 Task: Look for properties with hot hub in San Antonio.
Action: Mouse moved to (976, 109)
Screenshot: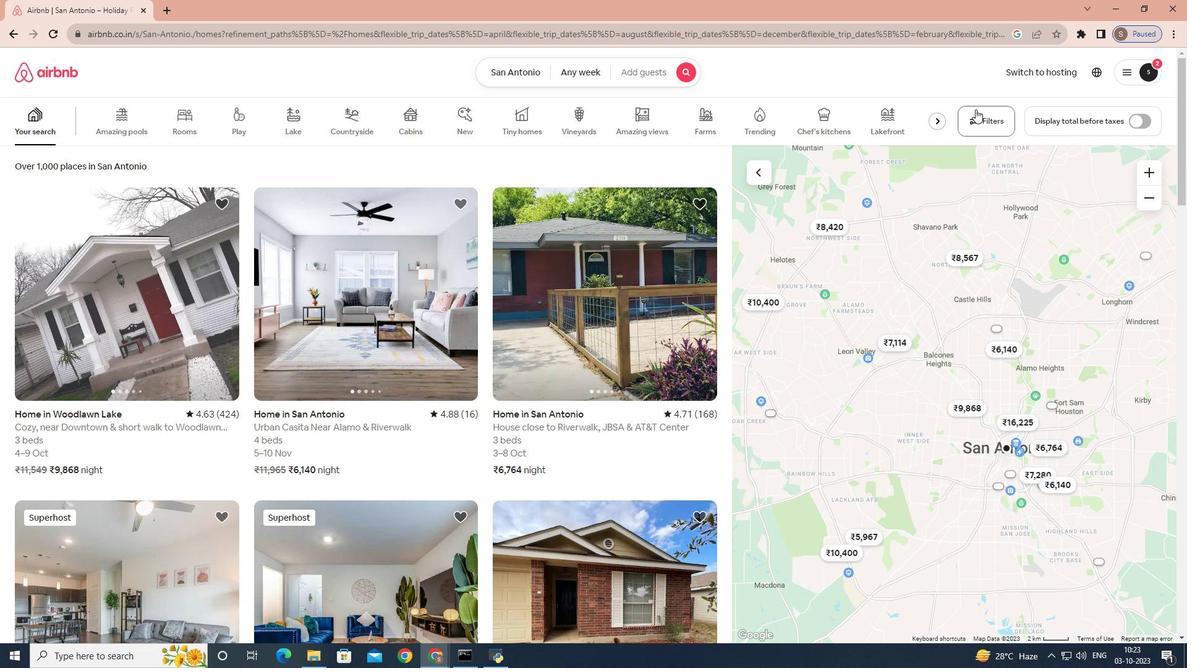 
Action: Mouse pressed left at (976, 109)
Screenshot: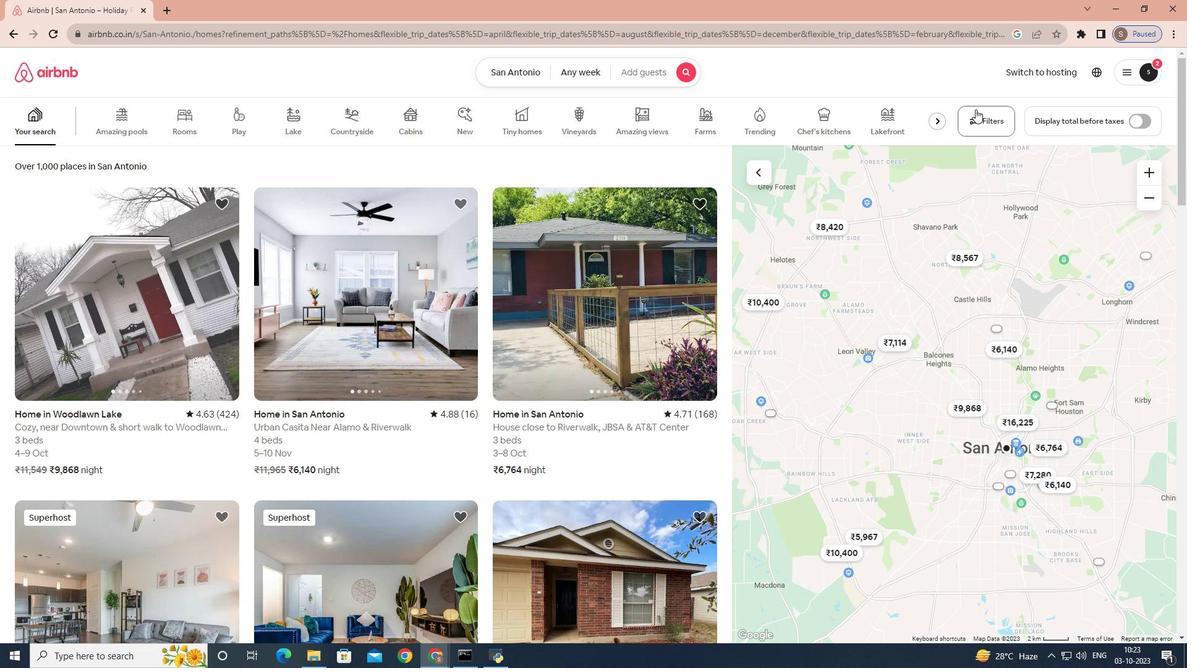 
Action: Mouse moved to (734, 194)
Screenshot: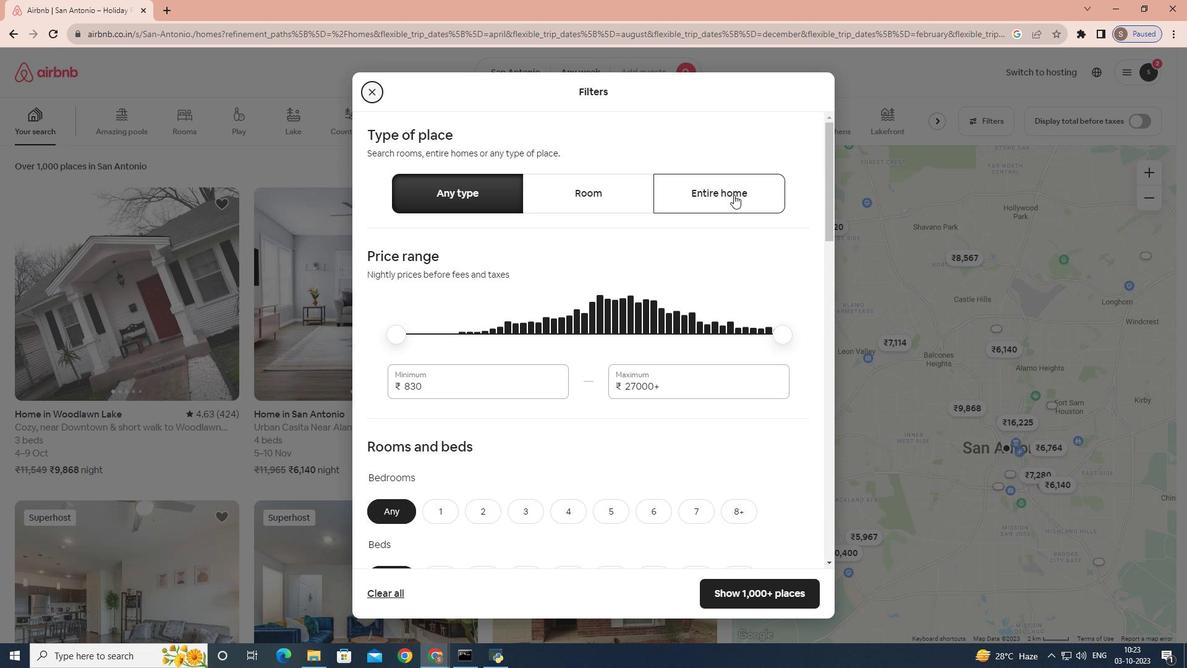 
Action: Mouse pressed left at (734, 194)
Screenshot: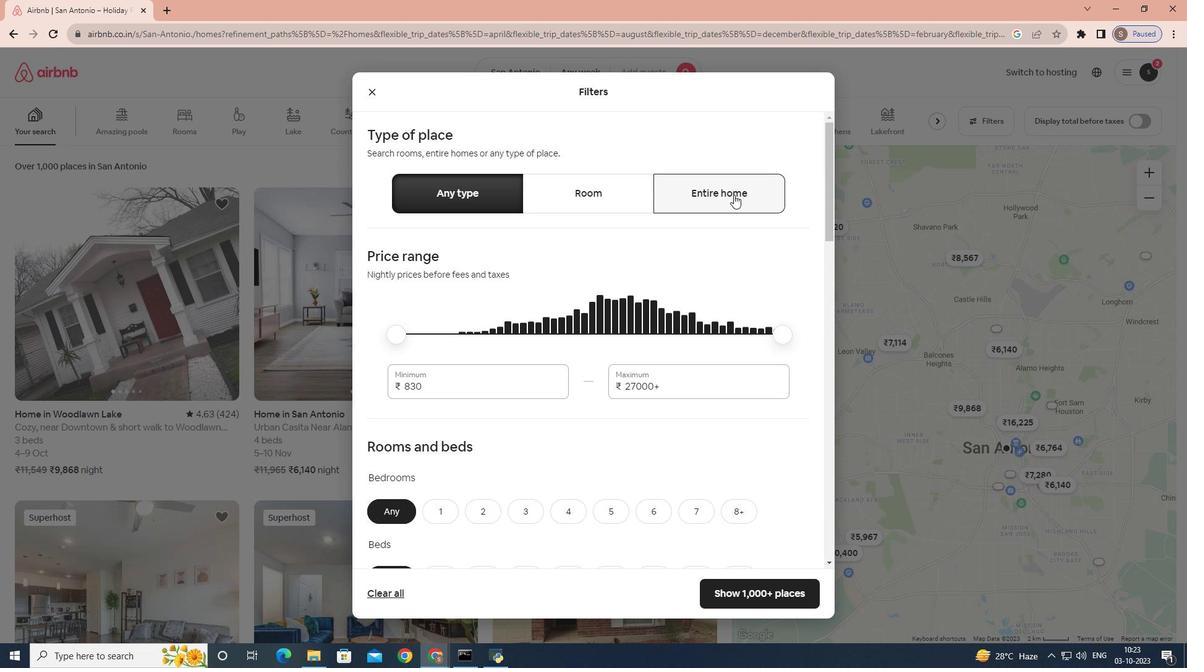 
Action: Mouse moved to (679, 236)
Screenshot: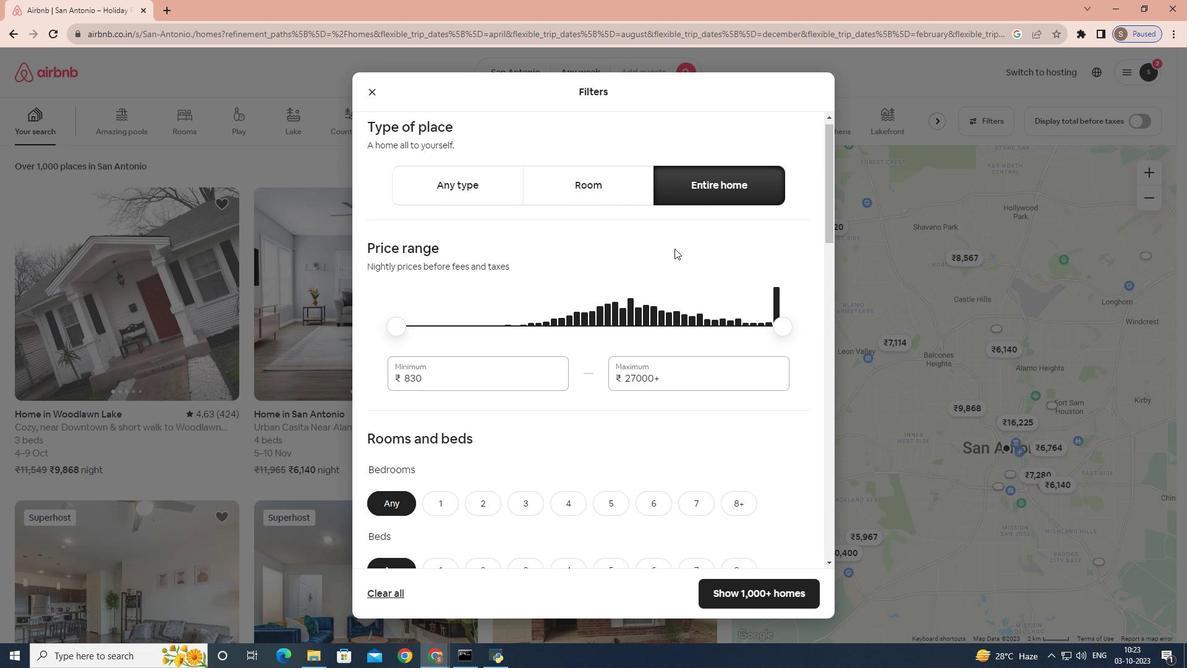 
Action: Mouse scrolled (679, 236) with delta (0, 0)
Screenshot: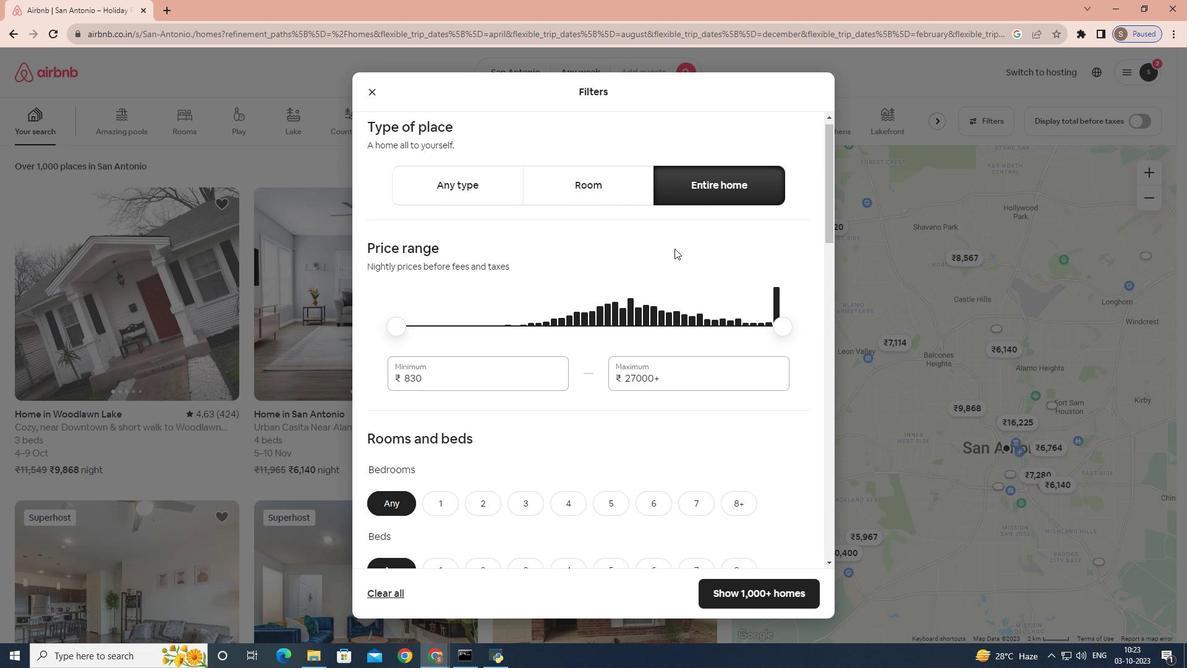
Action: Mouse moved to (676, 243)
Screenshot: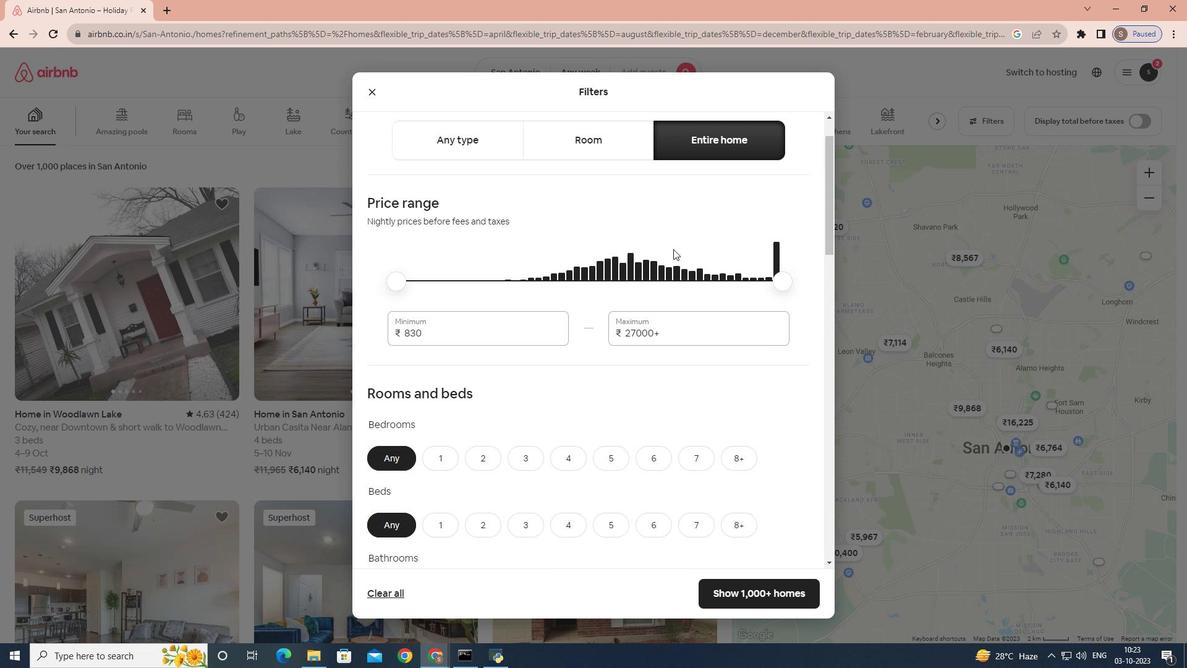 
Action: Mouse scrolled (676, 242) with delta (0, 0)
Screenshot: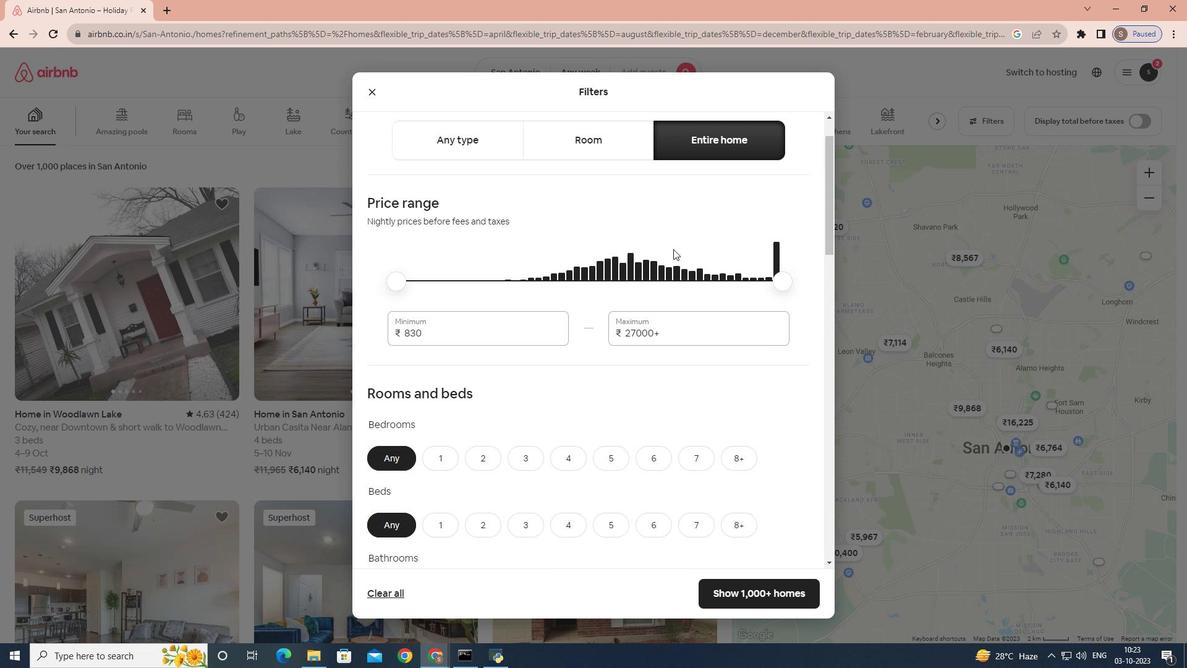 
Action: Mouse moved to (674, 248)
Screenshot: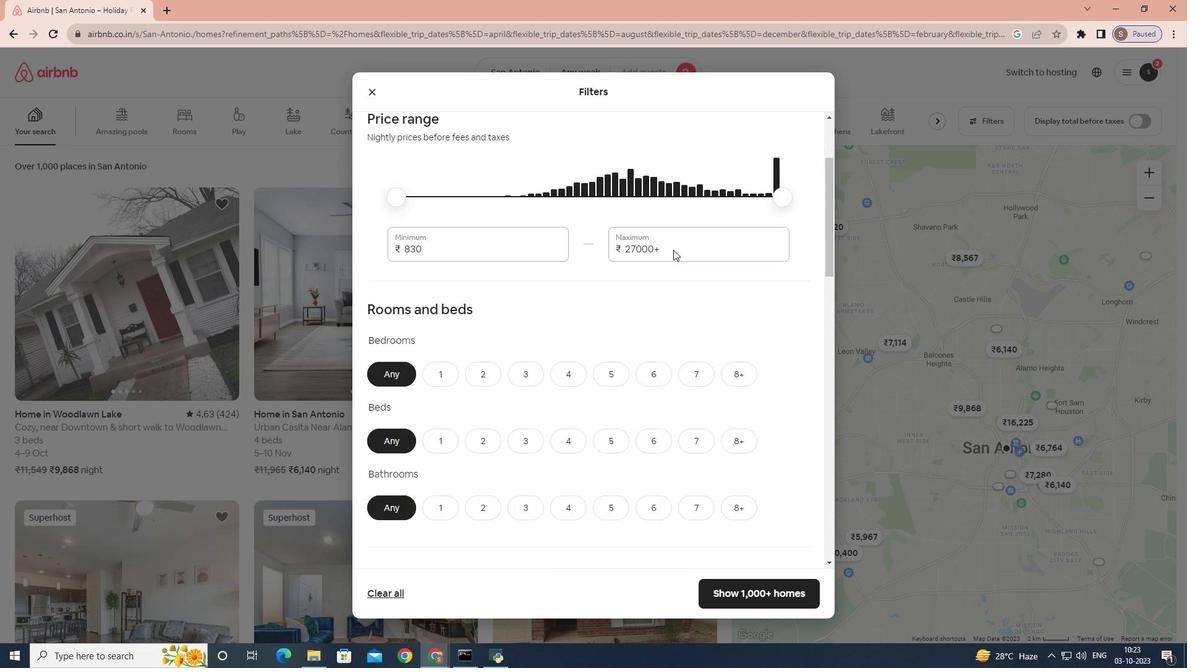 
Action: Mouse scrolled (674, 248) with delta (0, 0)
Screenshot: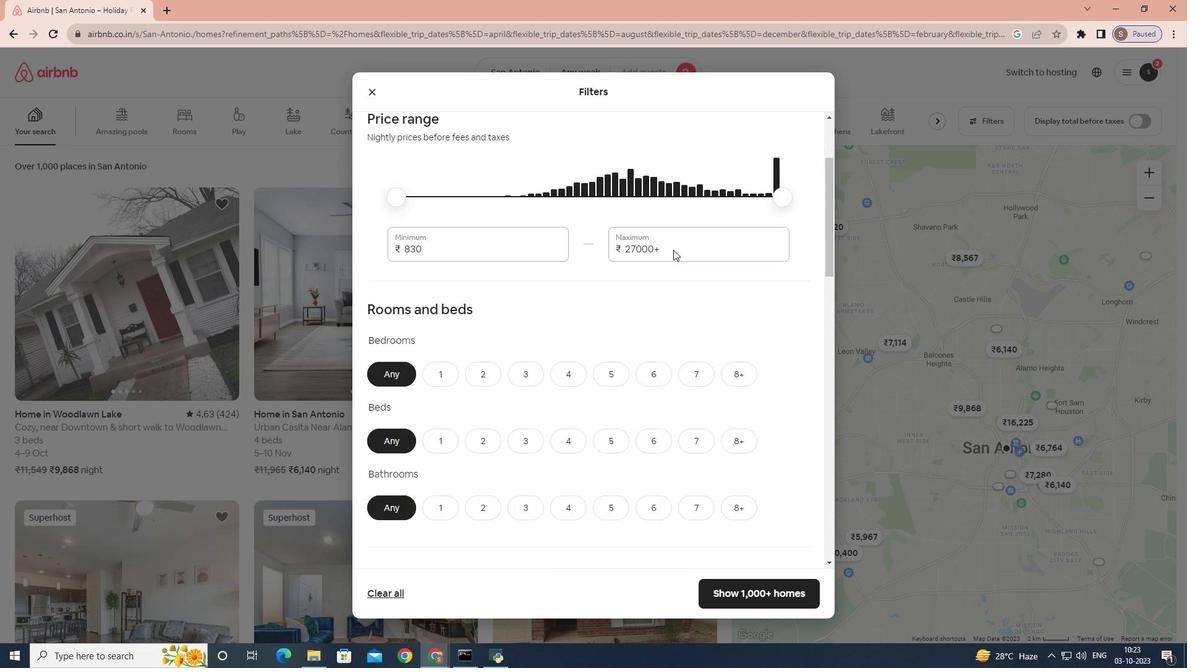 
Action: Mouse moved to (673, 249)
Screenshot: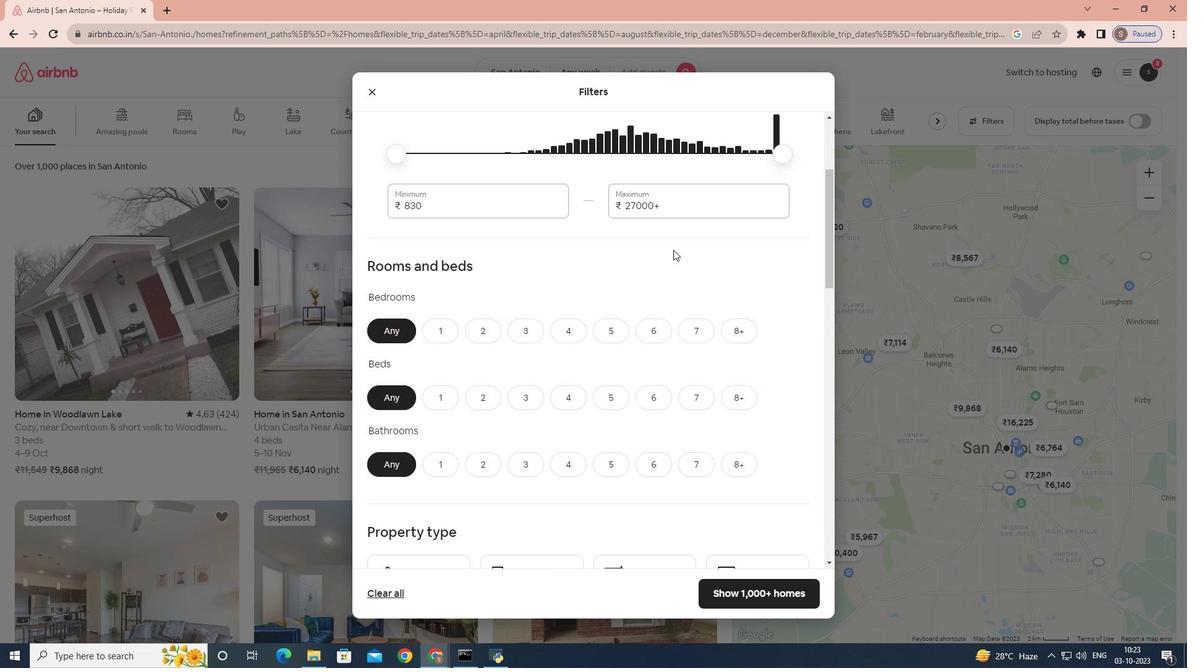 
Action: Mouse scrolled (673, 249) with delta (0, 0)
Screenshot: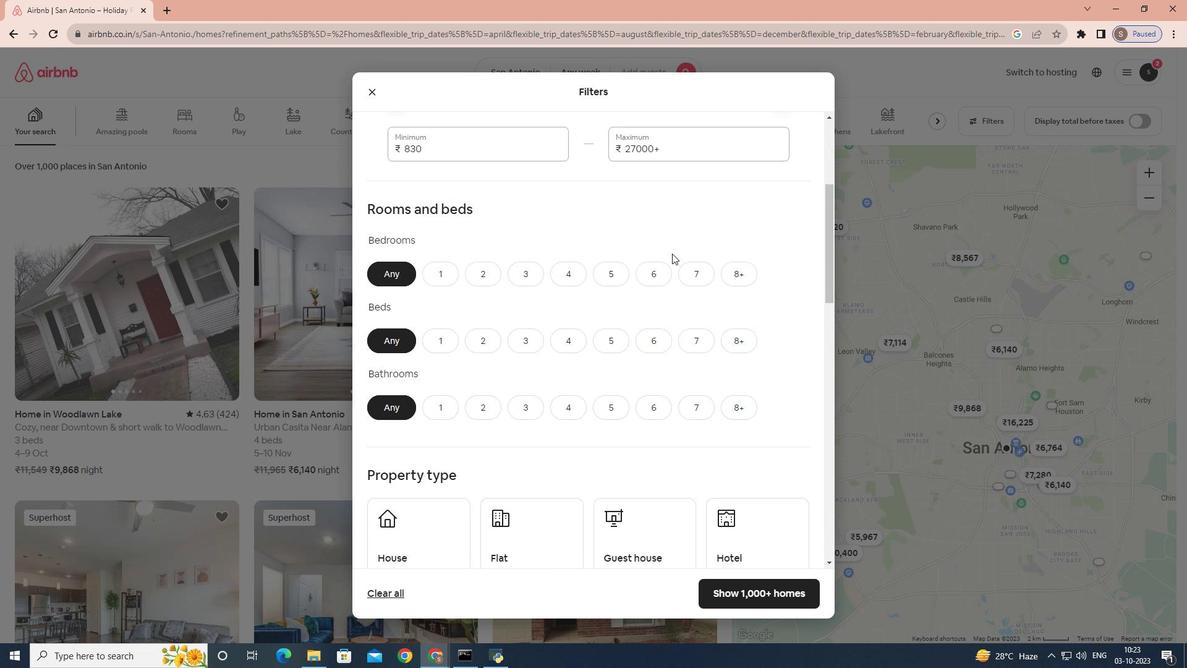 
Action: Mouse moved to (673, 251)
Screenshot: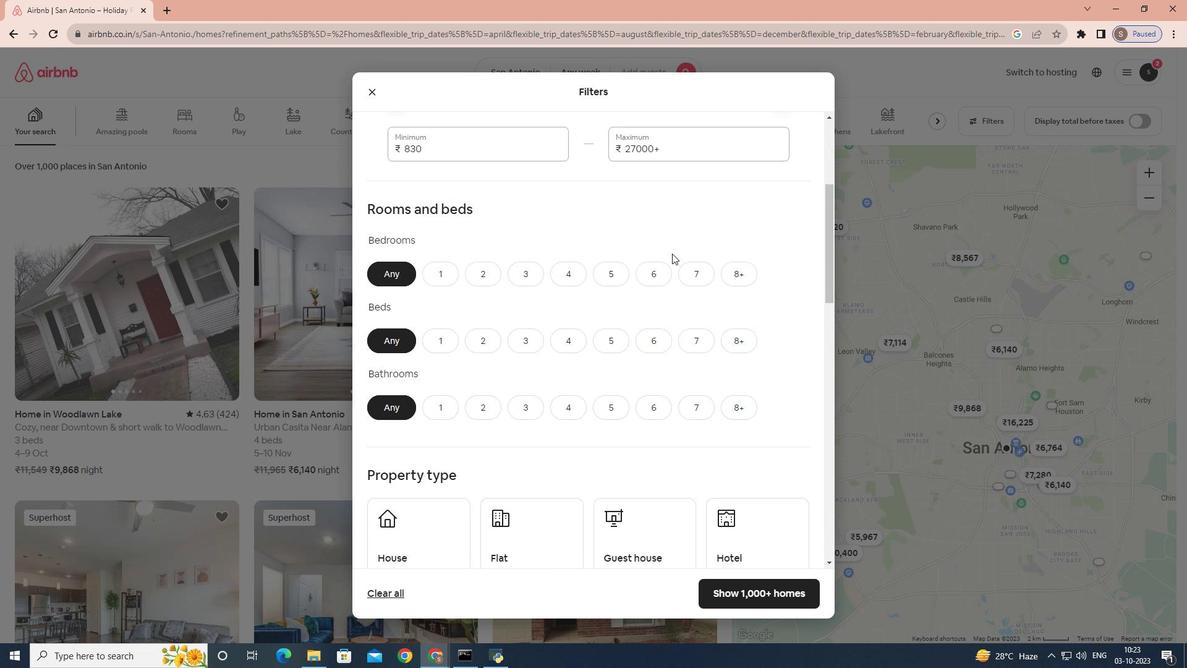 
Action: Mouse scrolled (673, 250) with delta (0, 0)
Screenshot: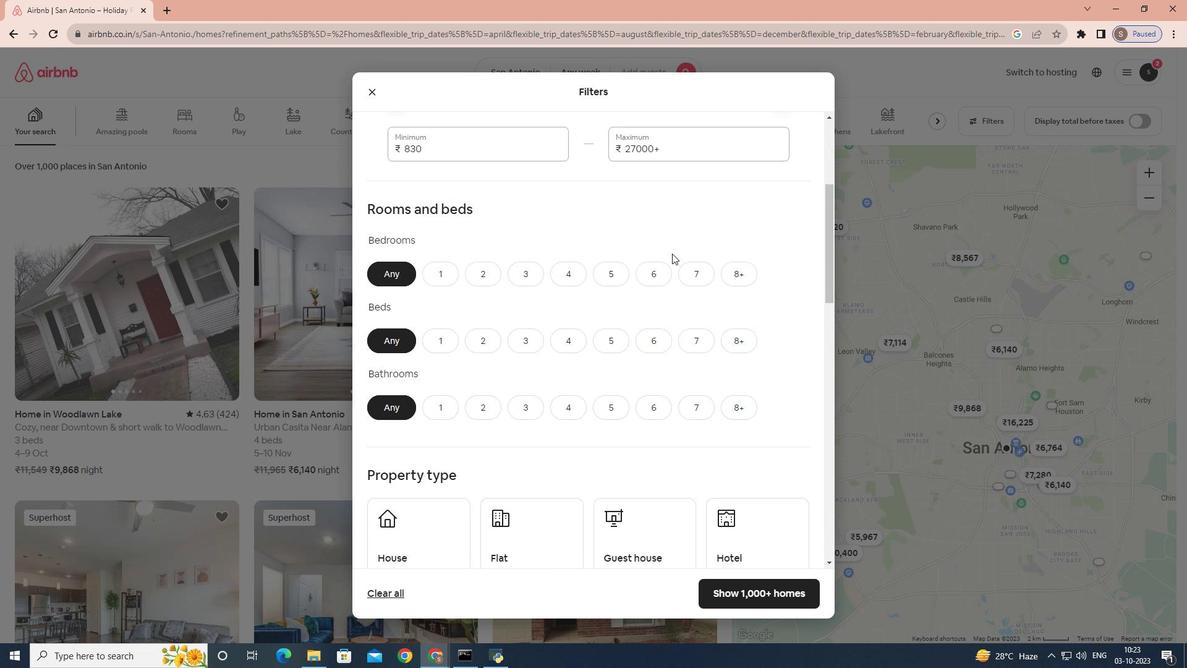
Action: Mouse moved to (673, 251)
Screenshot: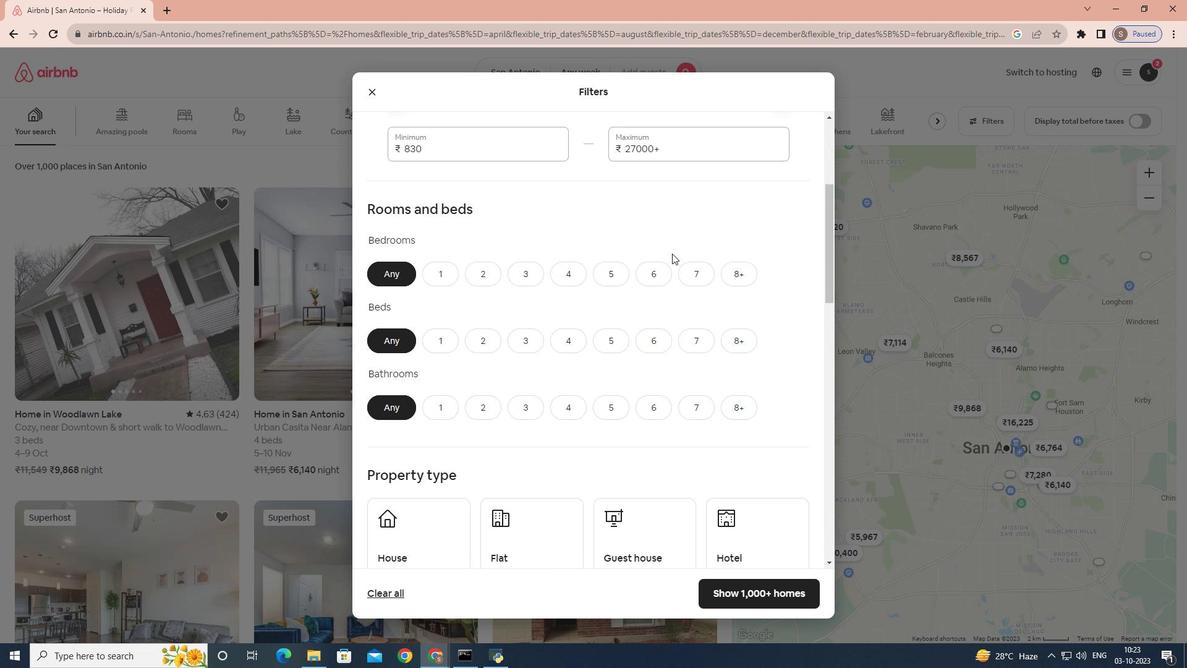 
Action: Mouse scrolled (673, 251) with delta (0, 0)
Screenshot: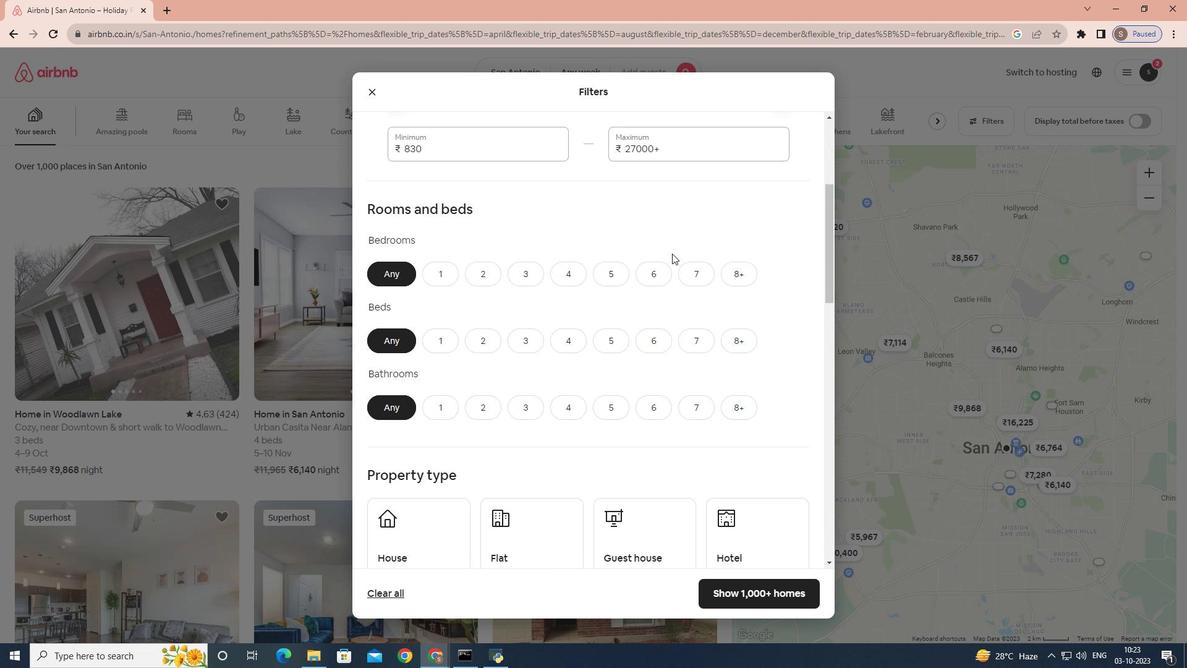 
Action: Mouse moved to (672, 253)
Screenshot: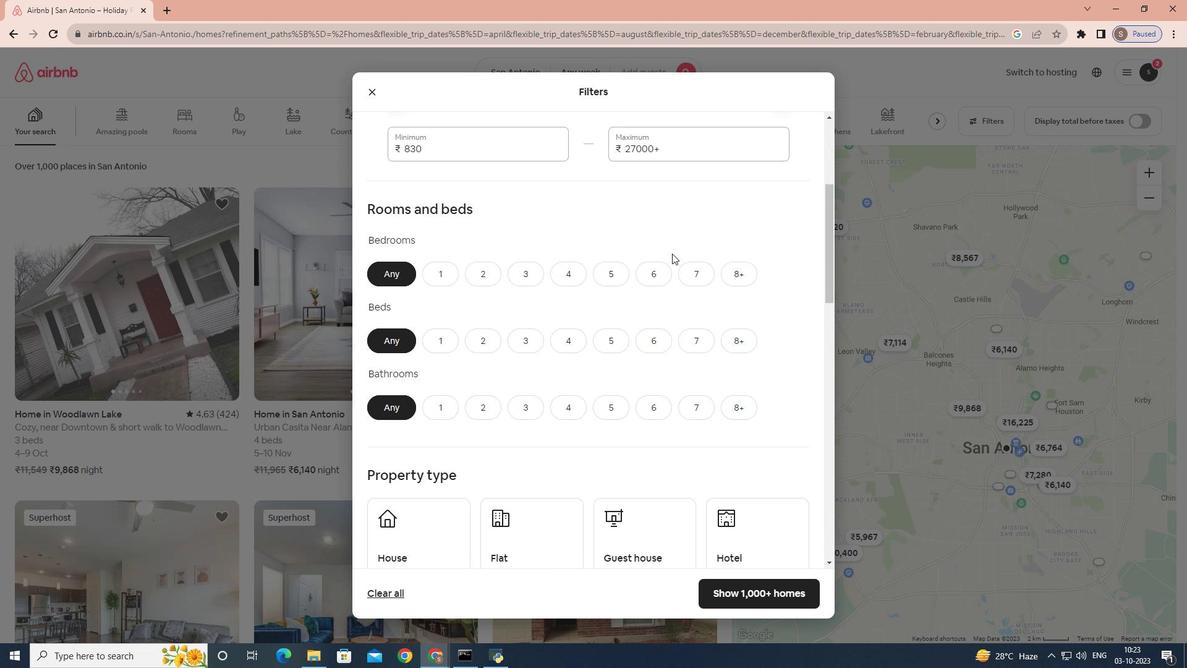 
Action: Mouse scrolled (672, 253) with delta (0, 0)
Screenshot: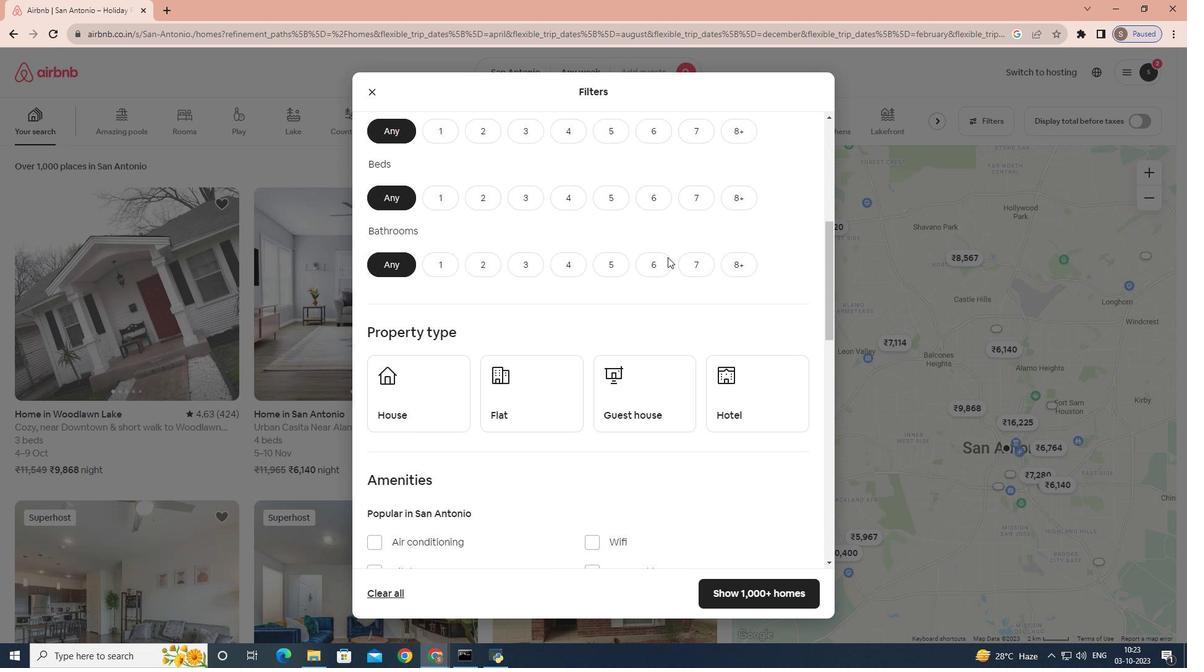 
Action: Mouse scrolled (672, 253) with delta (0, 0)
Screenshot: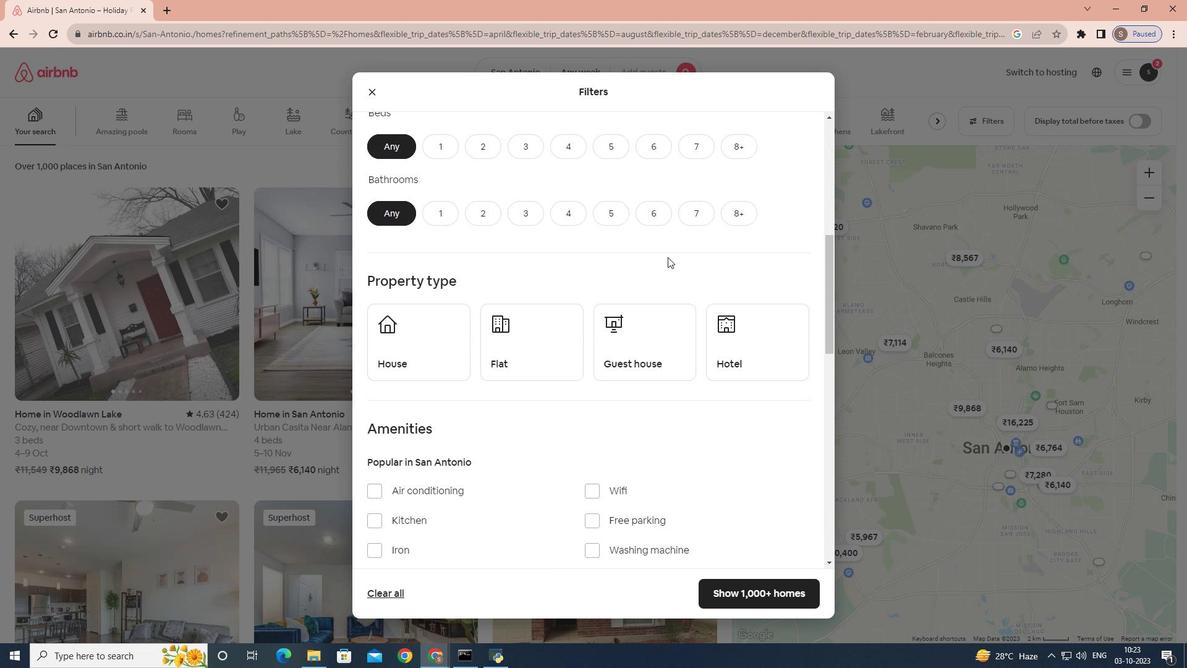 
Action: Mouse moved to (668, 257)
Screenshot: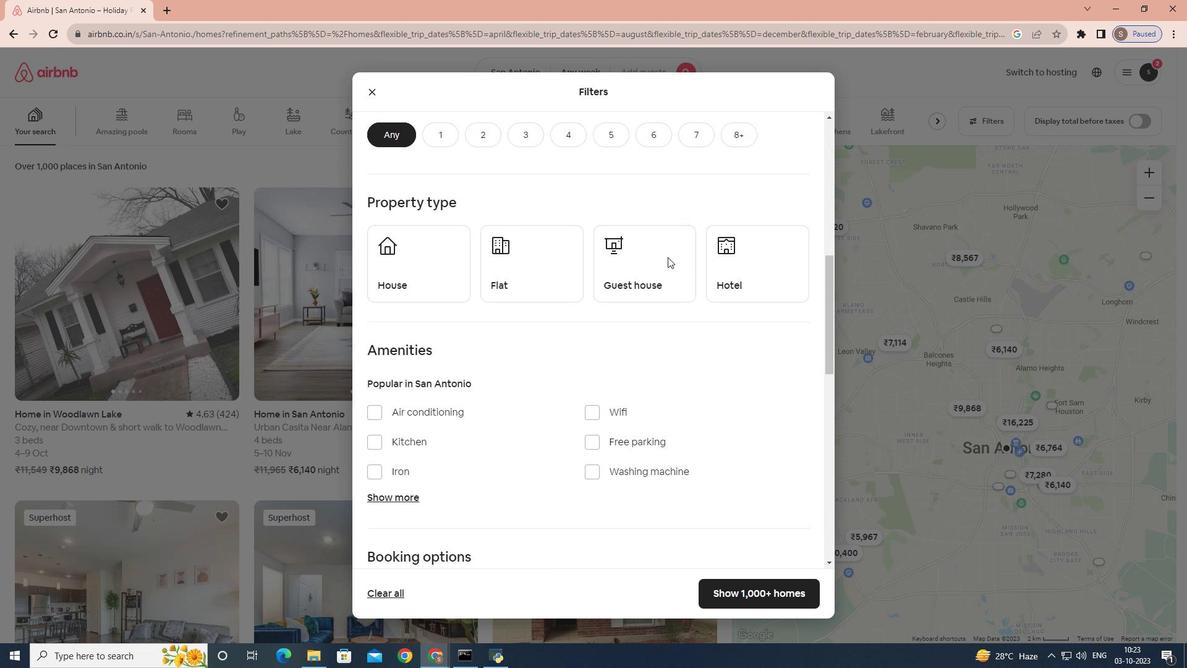 
Action: Mouse scrolled (668, 256) with delta (0, 0)
Screenshot: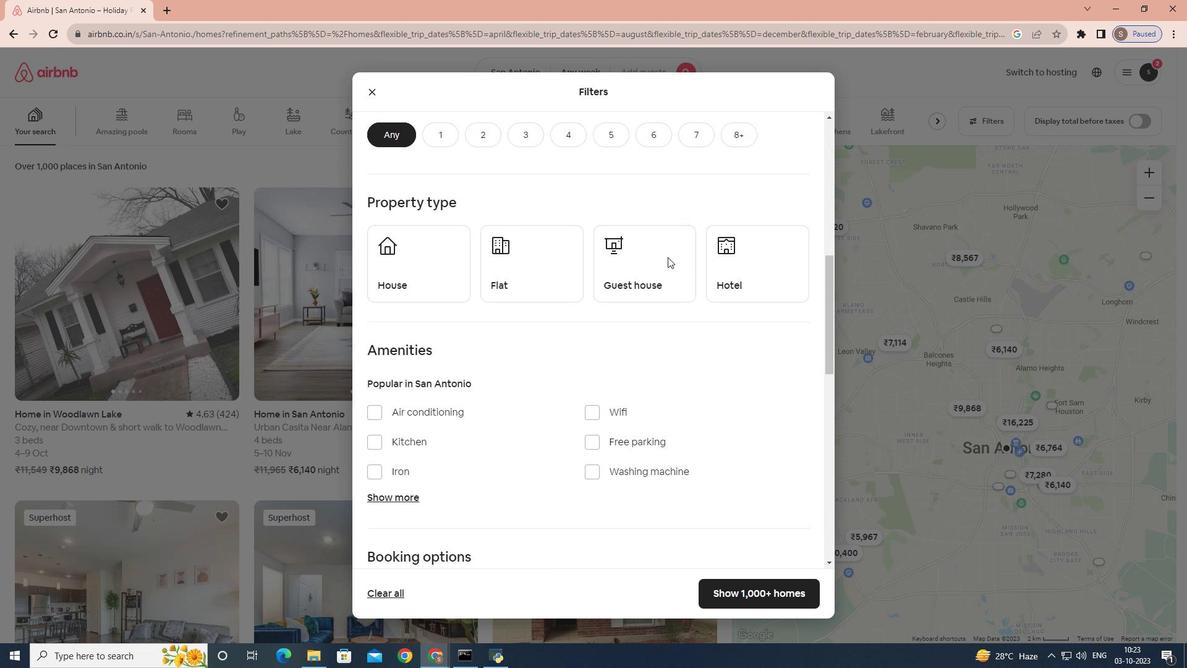 
Action: Mouse moved to (660, 258)
Screenshot: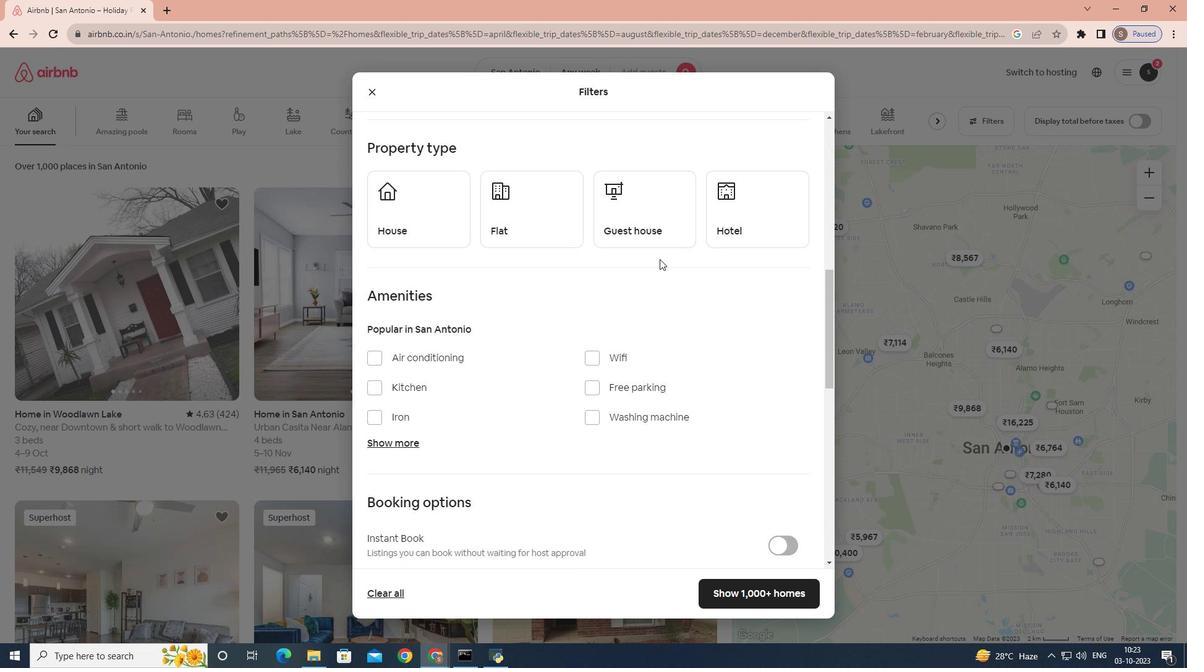 
Action: Mouse scrolled (660, 257) with delta (0, 0)
Screenshot: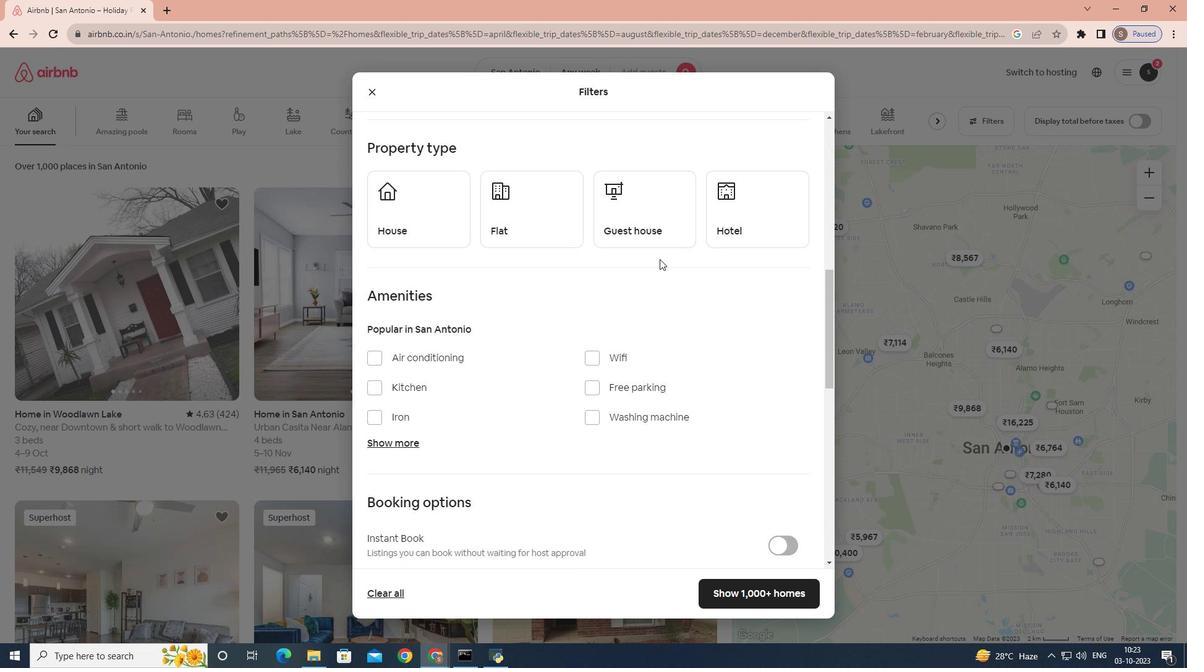 
Action: Mouse moved to (660, 259)
Screenshot: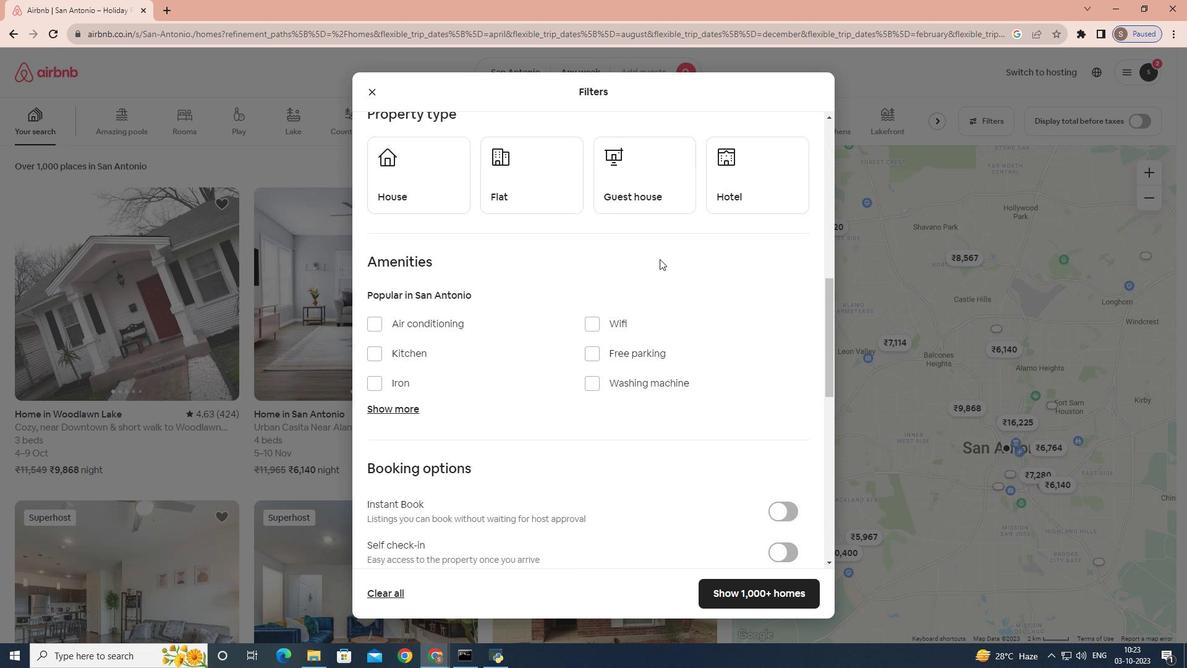 
Action: Mouse scrolled (660, 258) with delta (0, 0)
Screenshot: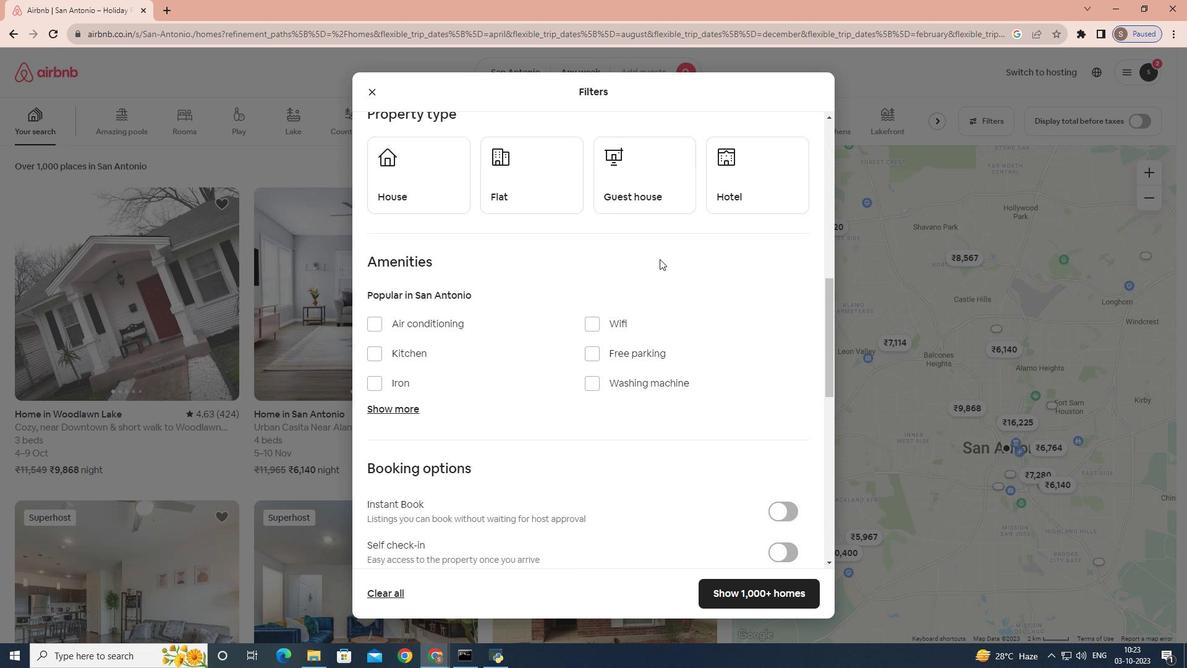 
Action: Mouse moved to (657, 260)
Screenshot: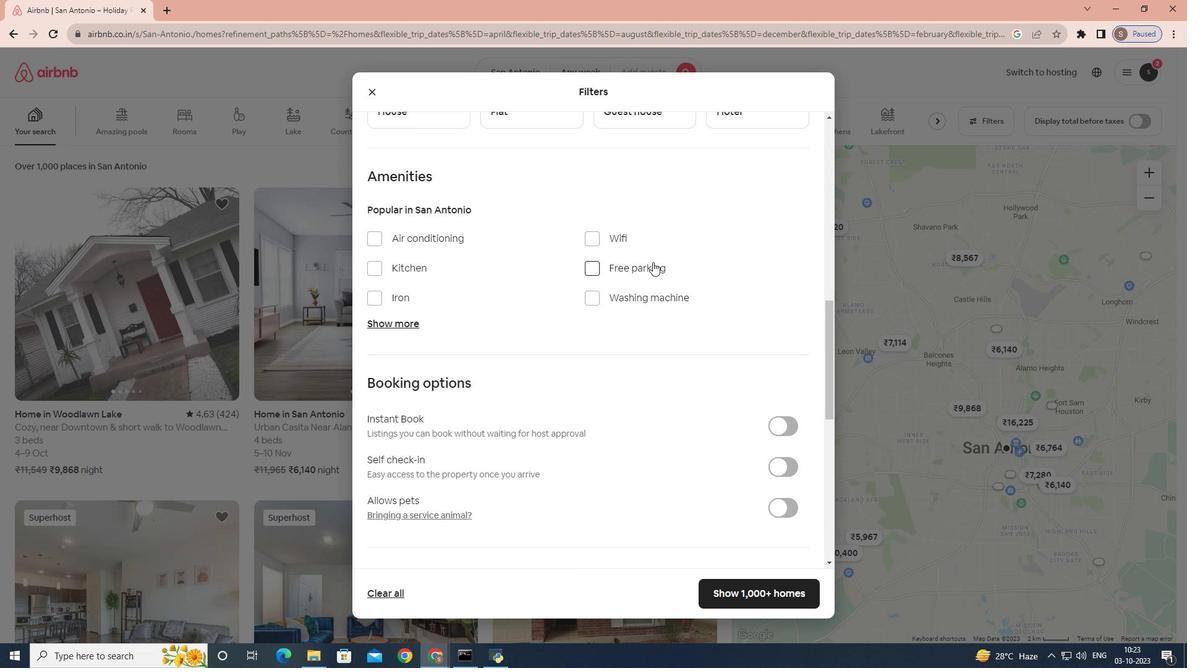 
Action: Mouse scrolled (657, 259) with delta (0, 0)
Screenshot: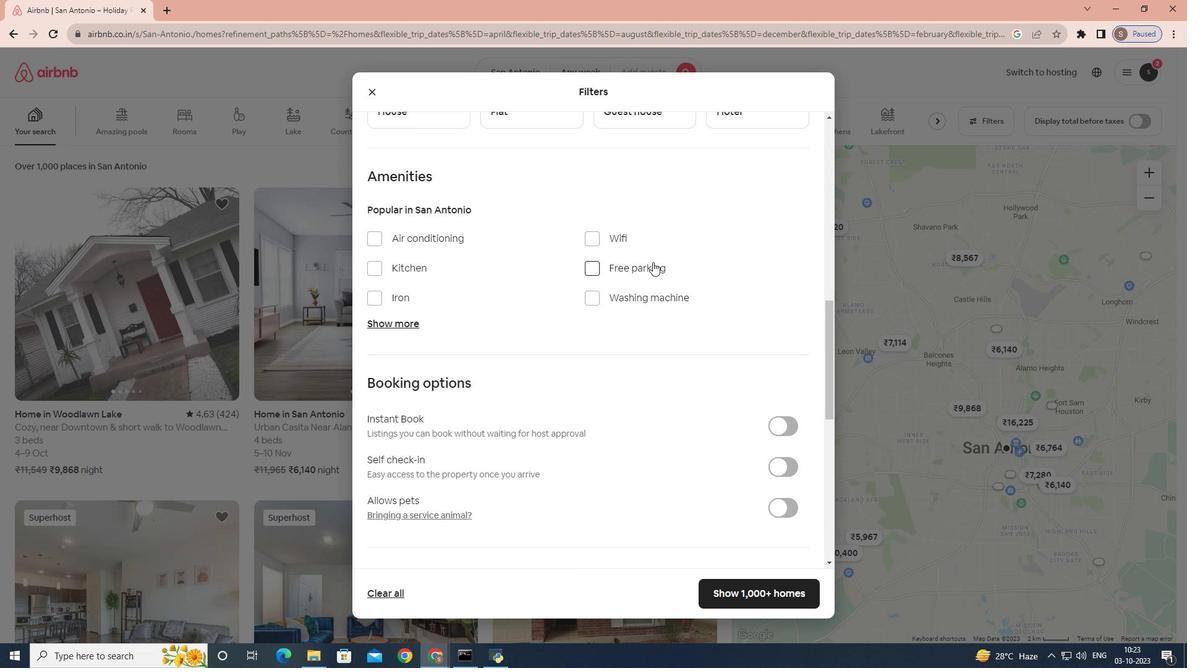 
Action: Mouse moved to (653, 262)
Screenshot: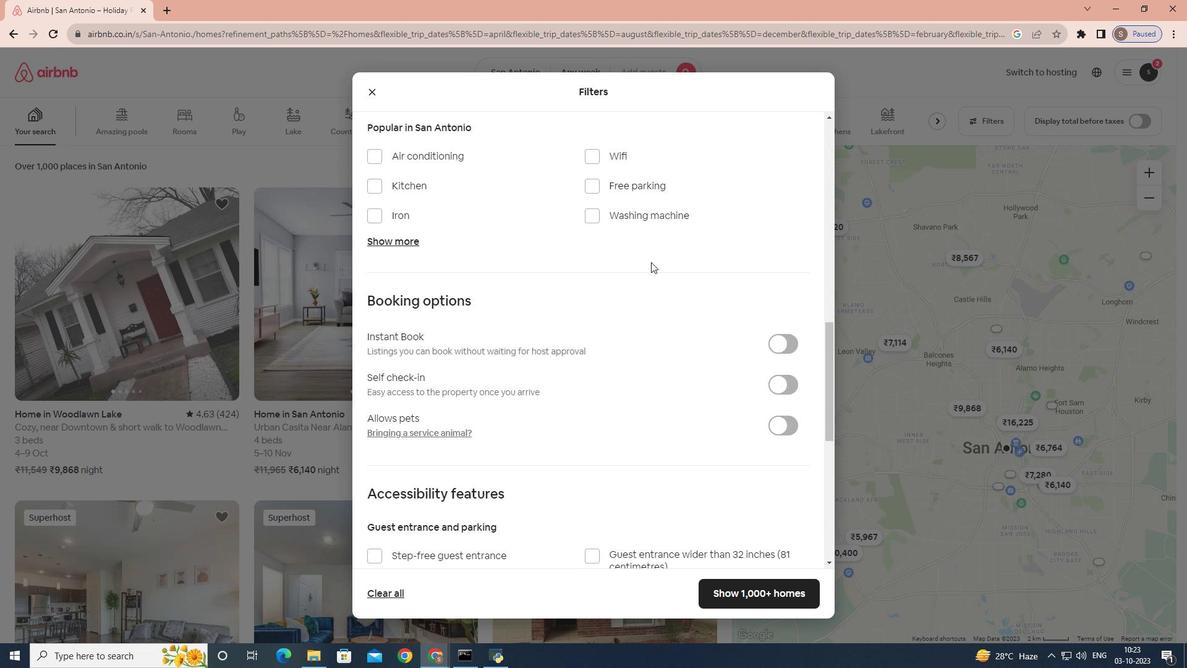 
Action: Mouse scrolled (653, 261) with delta (0, 0)
Screenshot: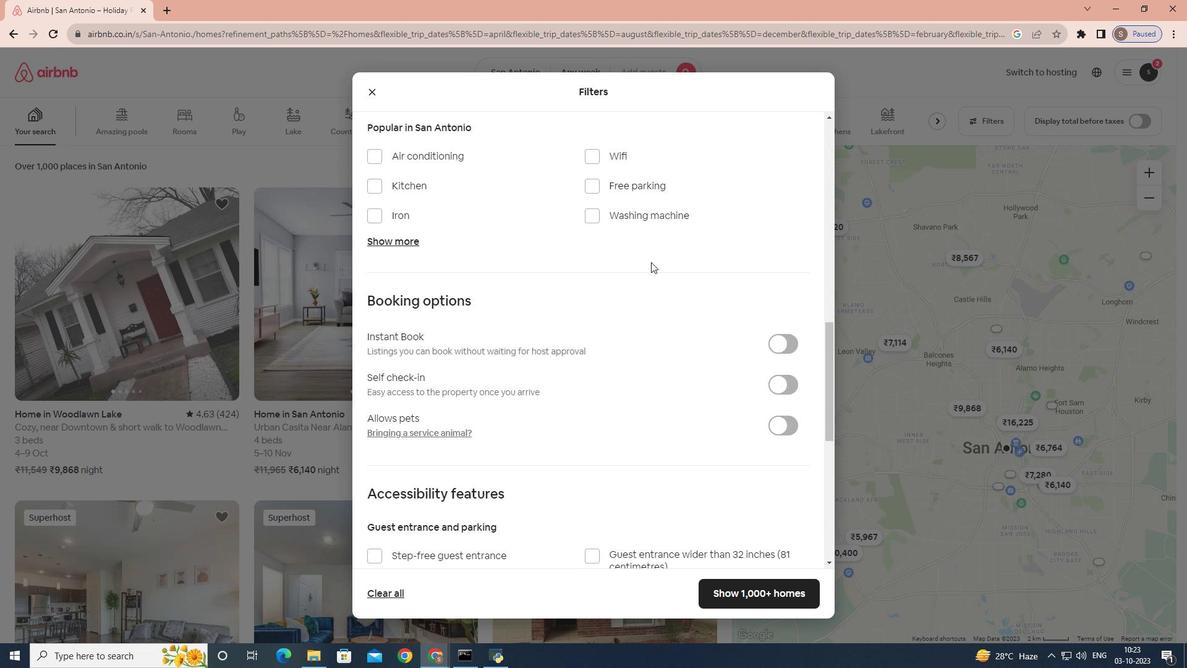 
Action: Mouse moved to (398, 206)
Screenshot: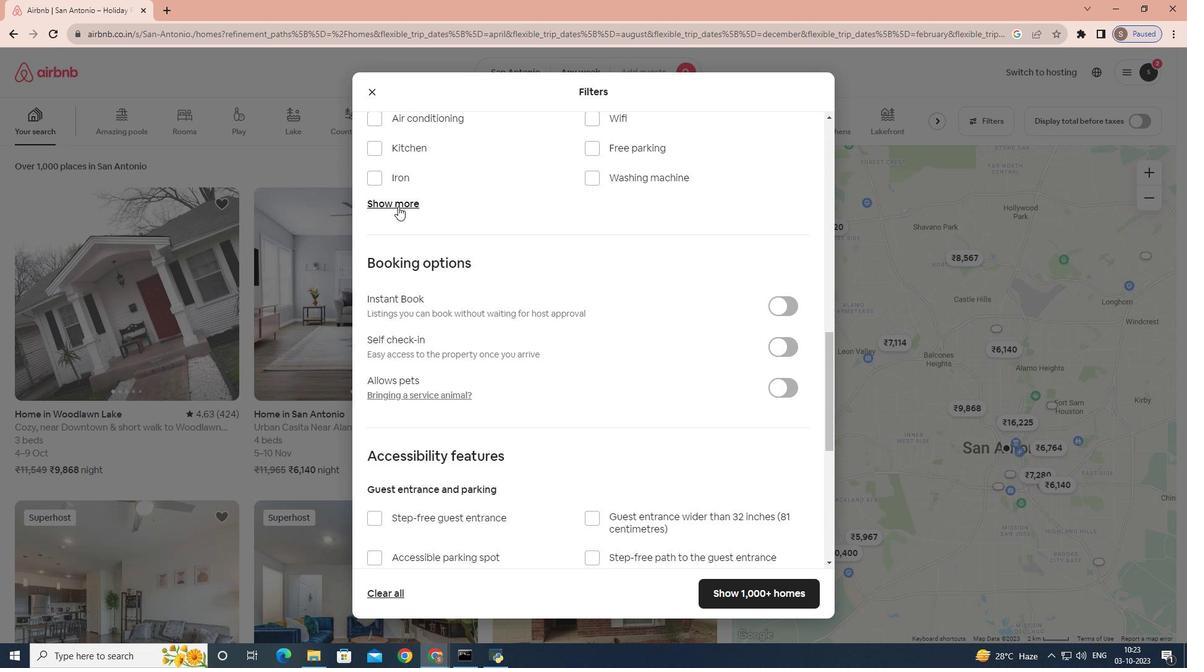 
Action: Mouse pressed left at (398, 206)
Screenshot: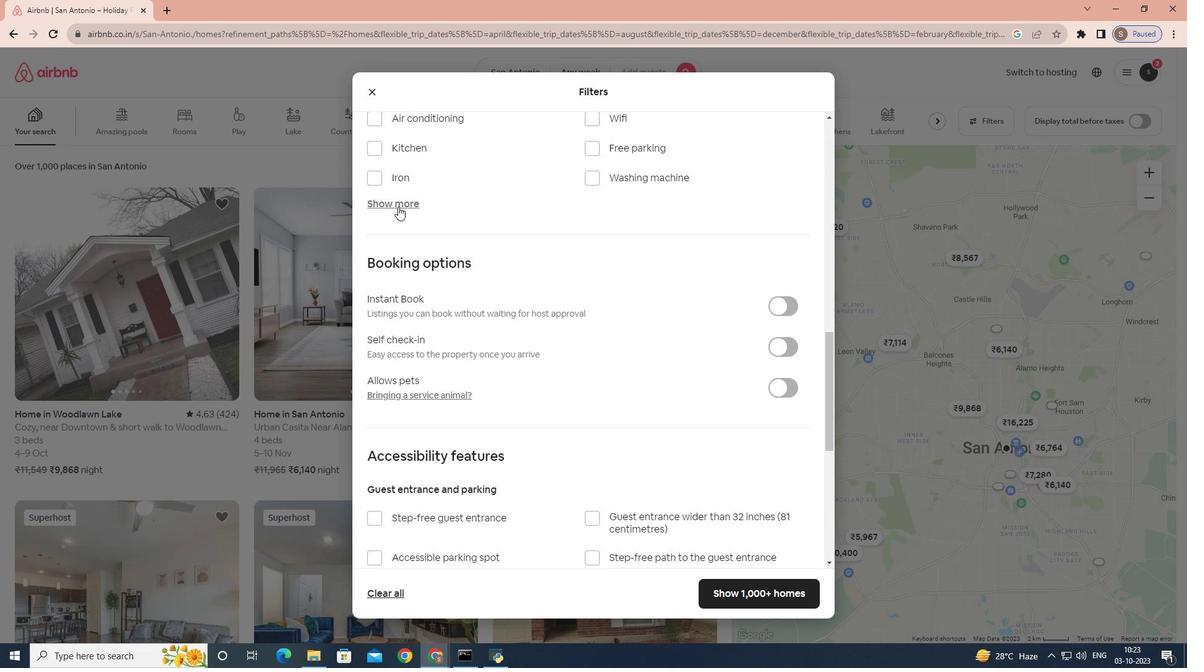 
Action: Mouse moved to (415, 307)
Screenshot: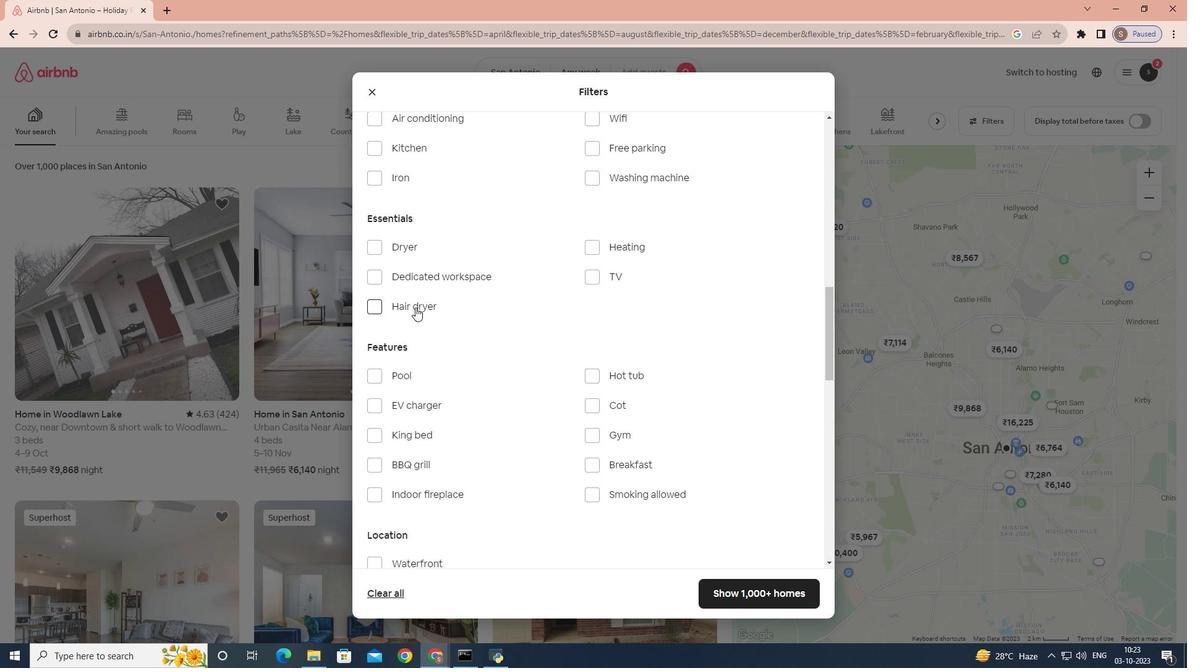 
Action: Mouse scrolled (415, 306) with delta (0, 0)
Screenshot: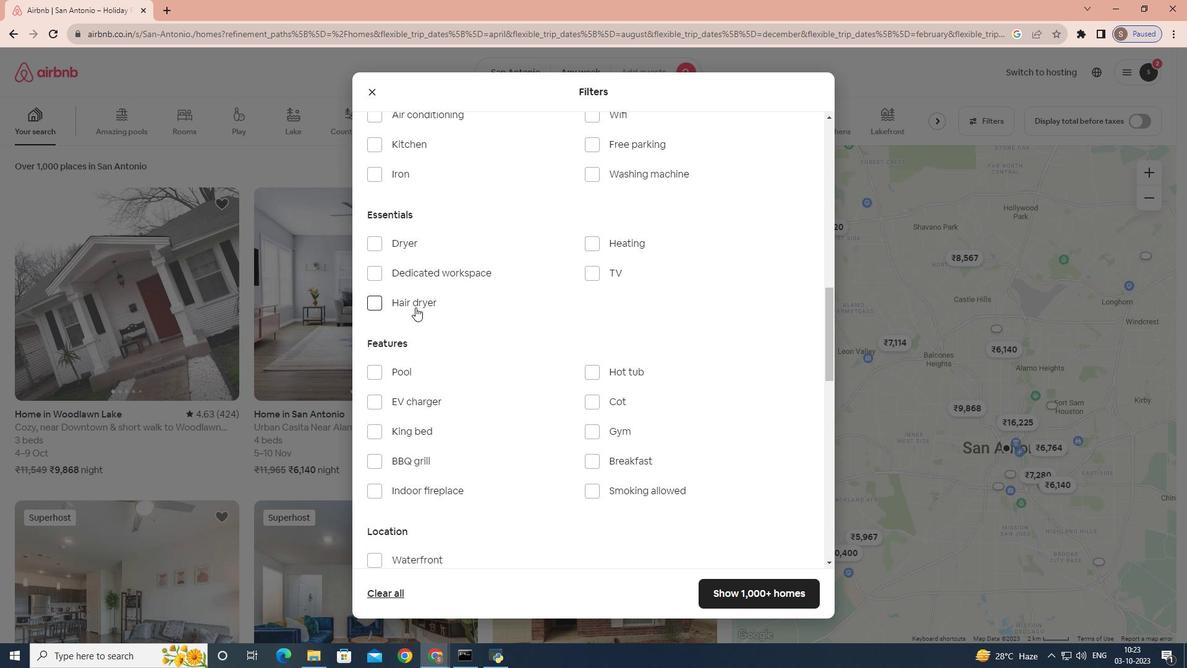 
Action: Mouse moved to (588, 312)
Screenshot: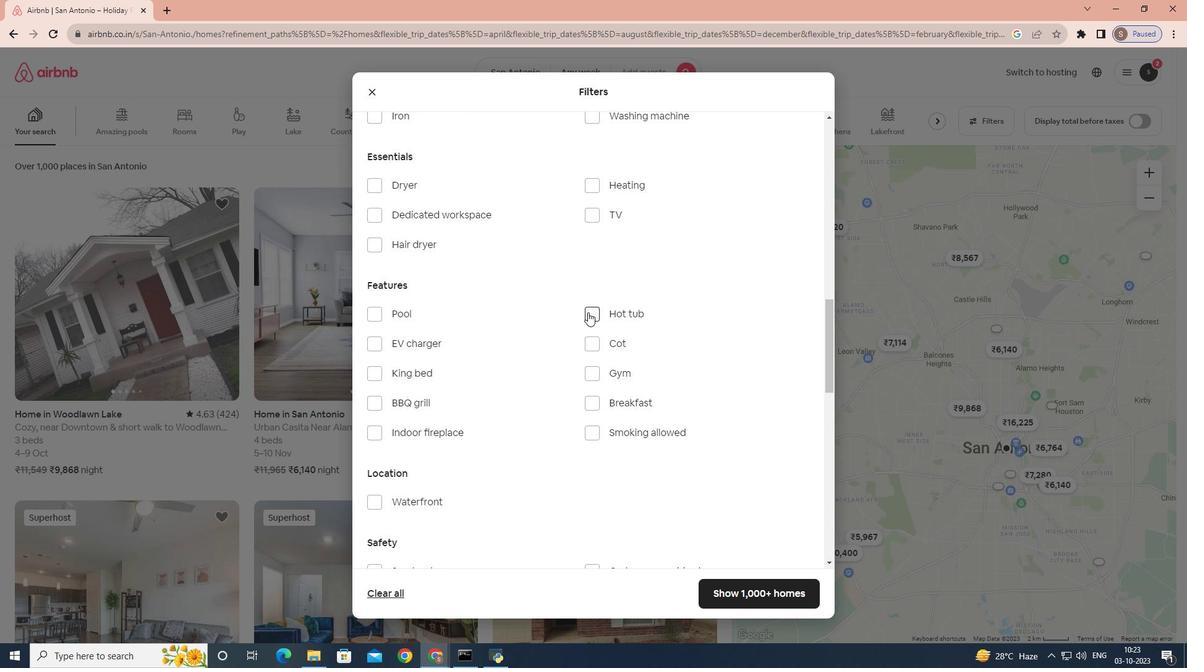 
Action: Mouse pressed left at (588, 312)
Screenshot: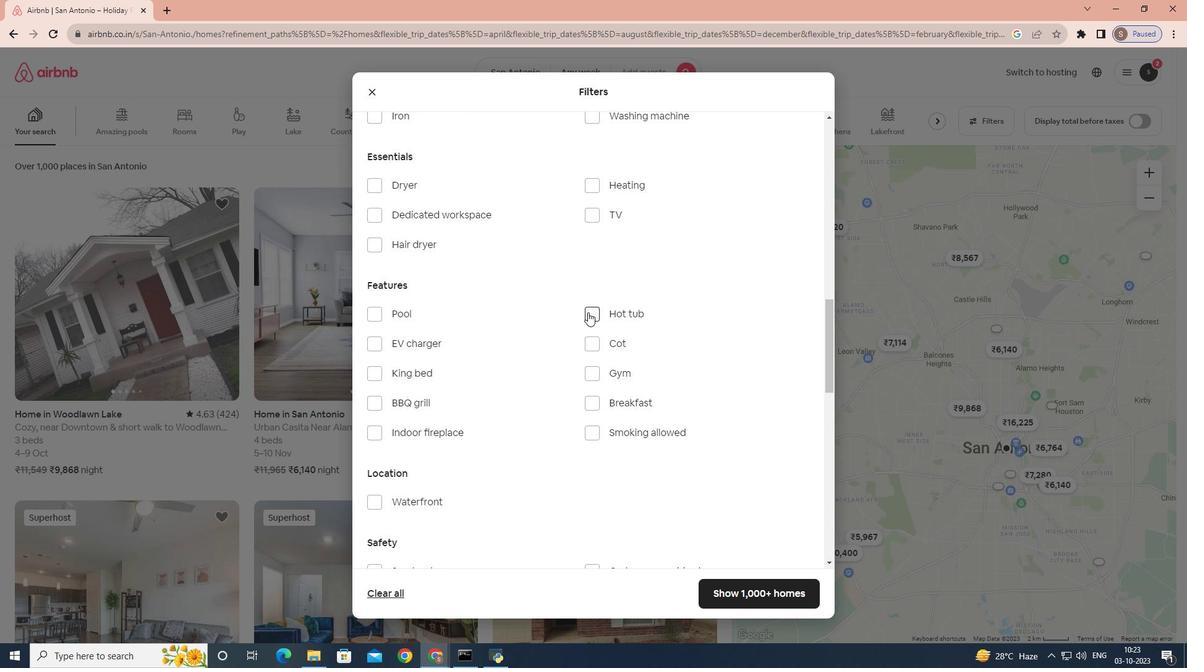 
Action: Mouse moved to (749, 595)
Screenshot: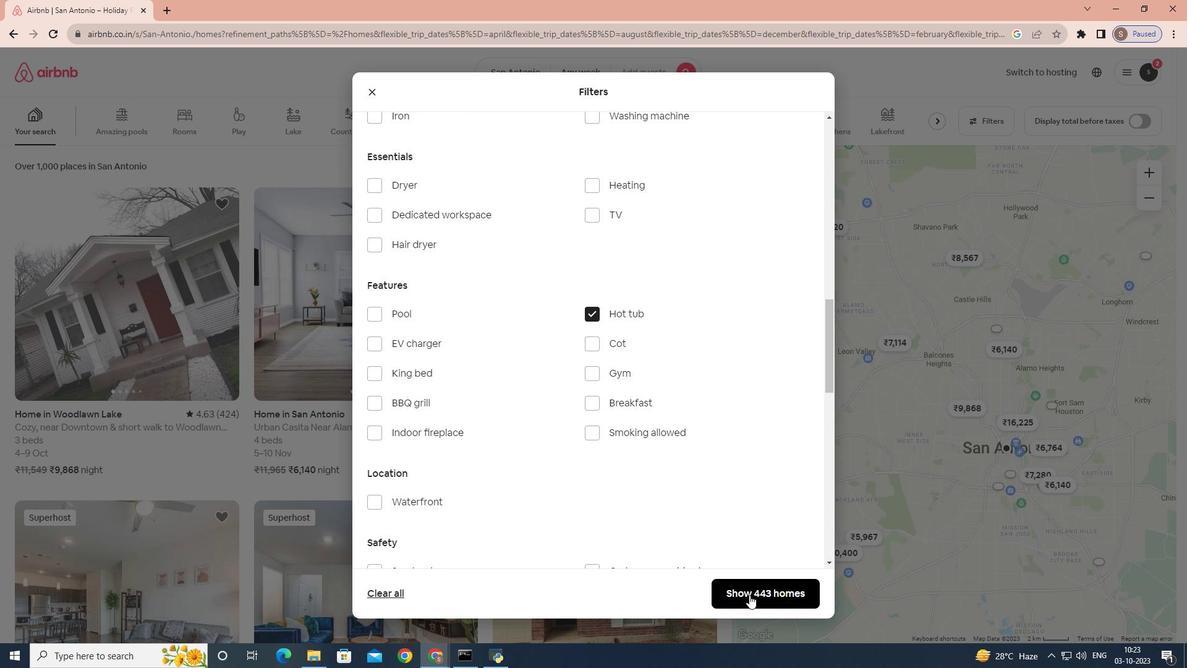 
Action: Mouse pressed left at (749, 595)
Screenshot: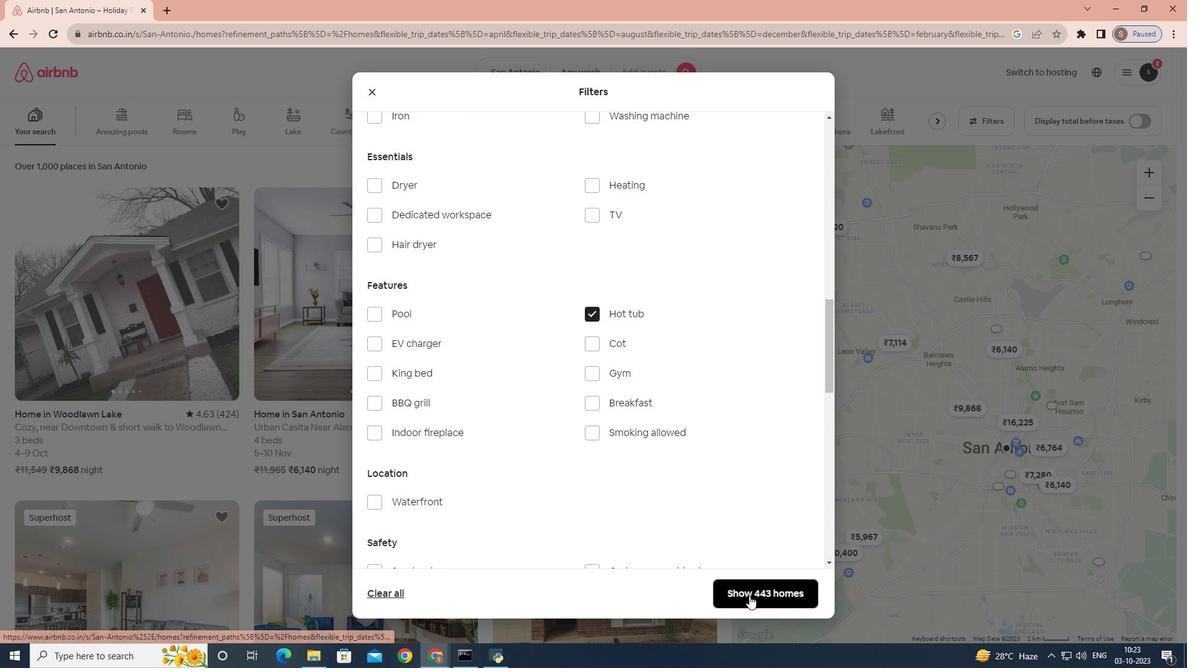 
Action: Mouse moved to (714, 574)
Screenshot: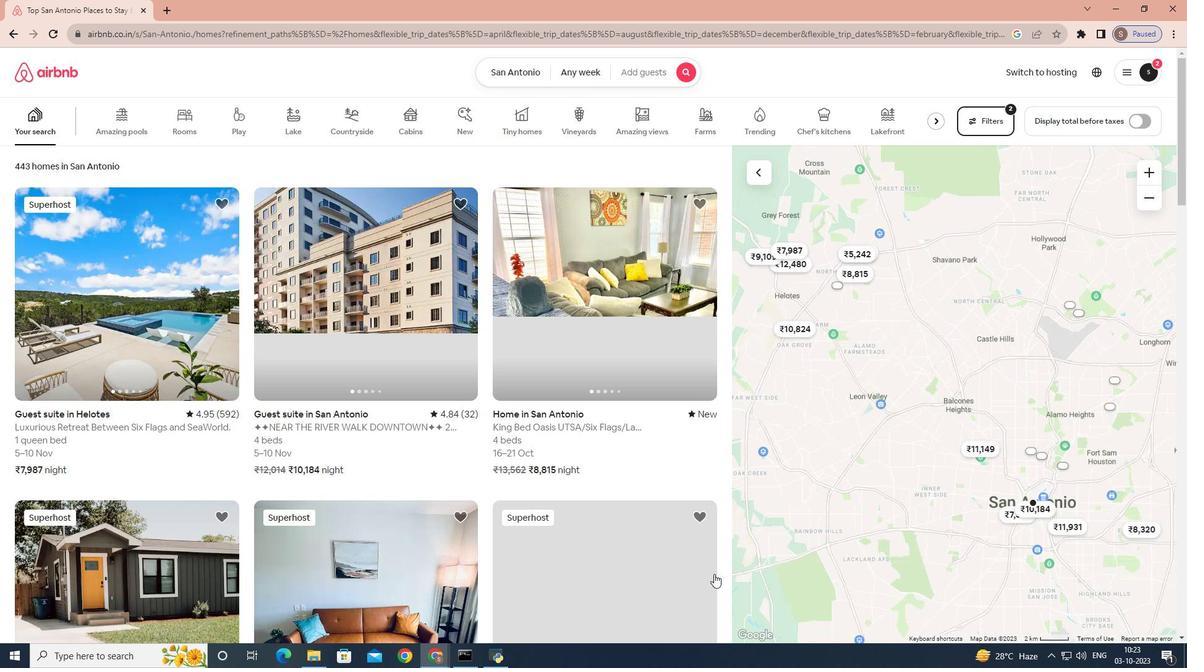 
